 Task: Create a section Bug Bounty and in the section, add a milestone Continuous Integration and Continuous Deployment (CI/CD) Implementation in the project AgileFlow
Action: Mouse moved to (46, 431)
Screenshot: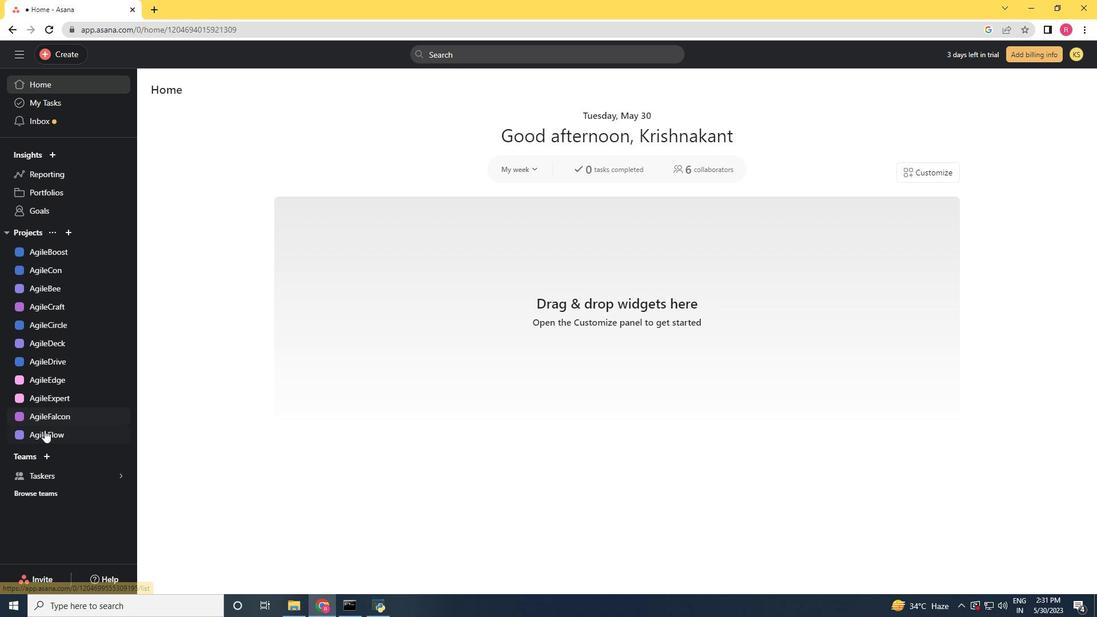 
Action: Mouse pressed left at (46, 431)
Screenshot: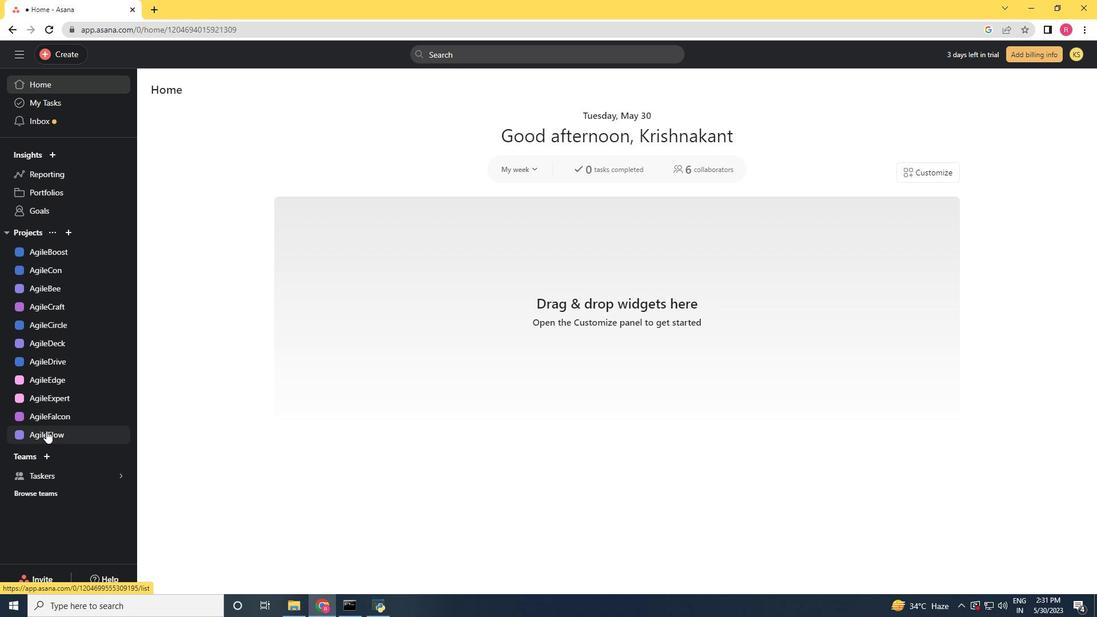 
Action: Mouse moved to (201, 381)
Screenshot: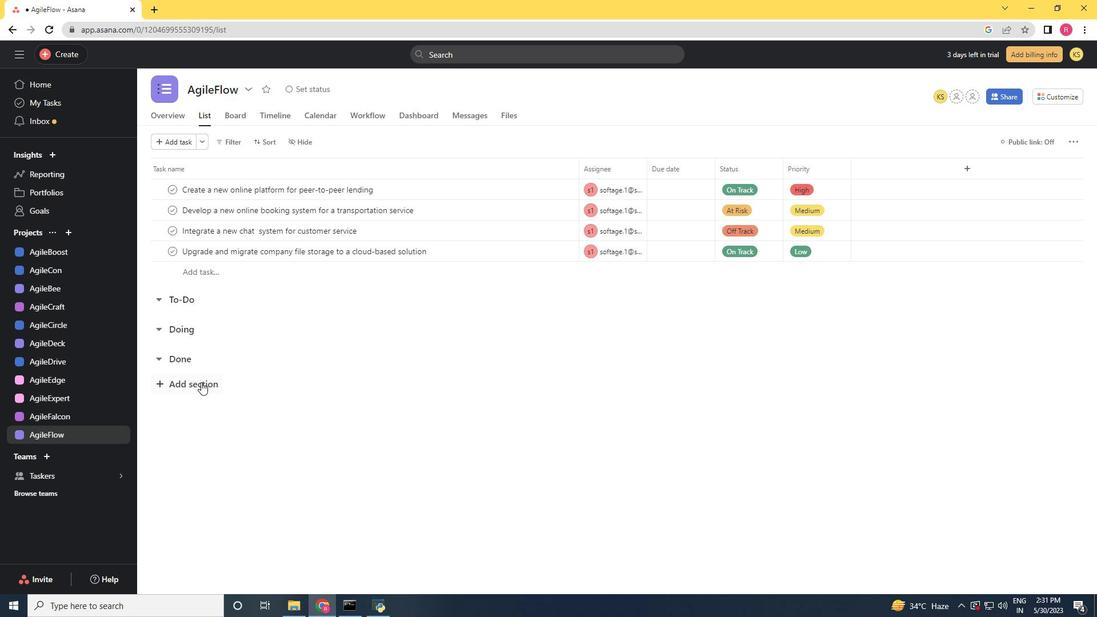 
Action: Mouse pressed left at (201, 381)
Screenshot: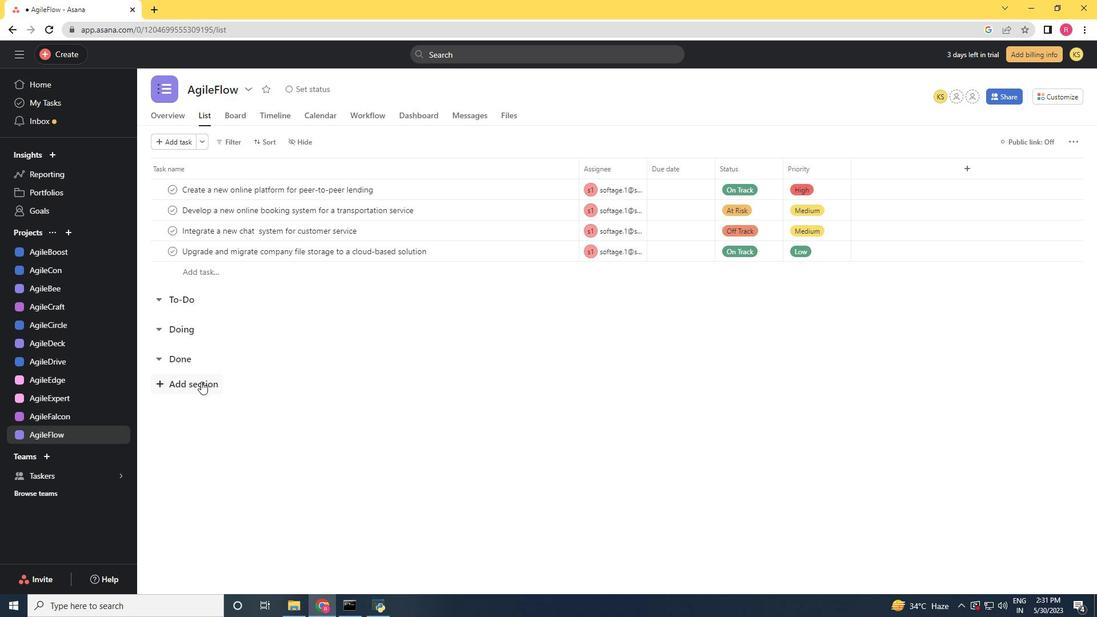 
Action: Key pressed <Key.shift>Bug<Key.space><Key.shift>Bounty<Key.space><Key.space><Key.enter><Key.shift><Key.shift><Key.shift><Key.shift>Continous<Key.space><Key.left><Key.left><Key.left><Key.left><Key.left><Key.left><Key.left><Key.right><Key.right><Key.right>u<Key.right><Key.right><Key.right><Key.right><Key.right><Key.right><Key.right><Key.shift>Inter<Key.backspace>graton<Key.space><Key.backspace><Key.backspace><Key.backspace>ion<Key.space>and<Key.space><Key.shift>Continous<Key.space><Key.shift>Development<Key.space><Key.left><Key.left><Key.left><Key.left><Key.left><Key.left><Key.left><Key.left><Key.left><Key.left><Key.left><Key.left><Key.left><Key.left><Key.left><Key.left><Key.left><Key.right>u<Key.right><Key.right><Key.right><Key.right><Key.right><Key.right><Key.right><Key.right><Key.right><Key.right><Key.right><Key.right><Key.right><Key.right><Key.right><Key.right><Key.right><Key.right><Key.right><Key.shift_r><Key.shift_r><Key.shift_r><Key.shift_r><Key.shift_r><Key.shift_r><Key.shift_r><Key.shift_r><Key.shift_r><Key.shift_r><Key.shift_r><Key.shift_r><Key.shift_r><Key.shift_r><Key.shift_r><Key.shift_r><Key.shift_r>(<Key.shift_r><Key.shift_r><Key.shift_r><Key.shift_r><Key.shift_r><Key.shift_r><Key.shift_r><Key.shift_r><Key.shift_r><Key.shift_r><Key.shift_r><Key.shift_r><Key.shift_r><Key.shift_r><Key.shift_r><Key.shift_r><Key.shift_r><Key.shift_r><Key.shift_r><Key.shift_r><Key.shift_r><Key.shift_r><Key.shift_r><Key.shift_r><Key.shift_r><Key.shift_r><Key.shift_r><Key.shift_r><Key.shift_r><Key.shift_r>CI/<Key.shift_r>CD<Key.shift_r><Key.shift_r><Key.shift_r><Key.shift_r><Key.shift_r>)<Key.space><Key.shift>Implementaion<Key.space><Key.backspace><Key.backspace><Key.backspace><Key.backspace><Key.backspace>ato<Key.backspace>ion<Key.space><Key.enter>
Screenshot: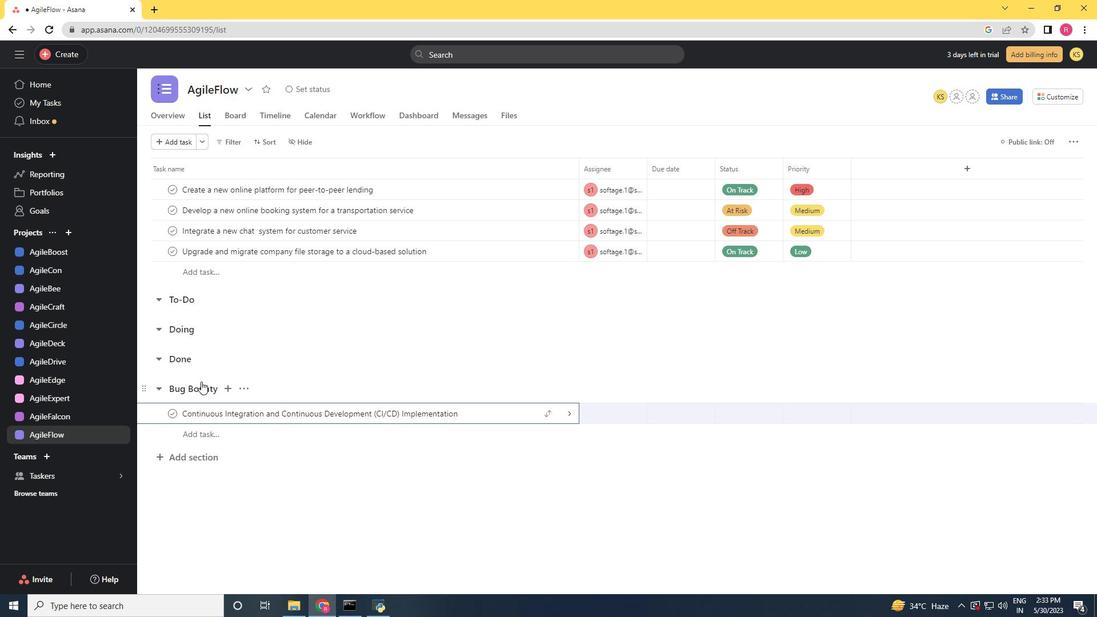 
Action: Mouse moved to (204, 478)
Screenshot: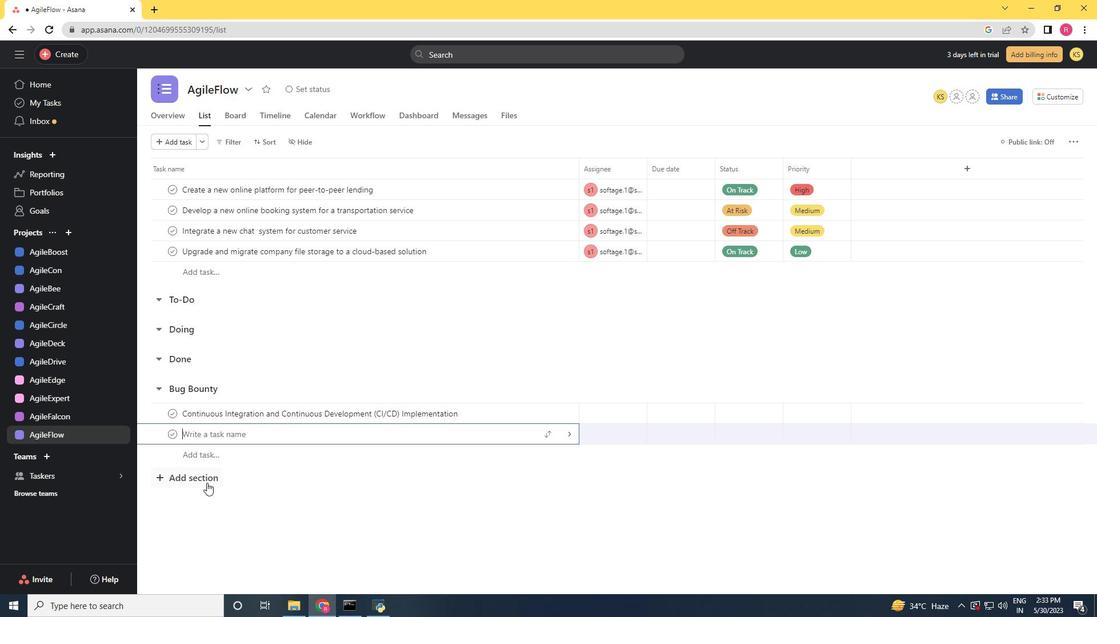 
Action: Mouse pressed left at (204, 478)
Screenshot: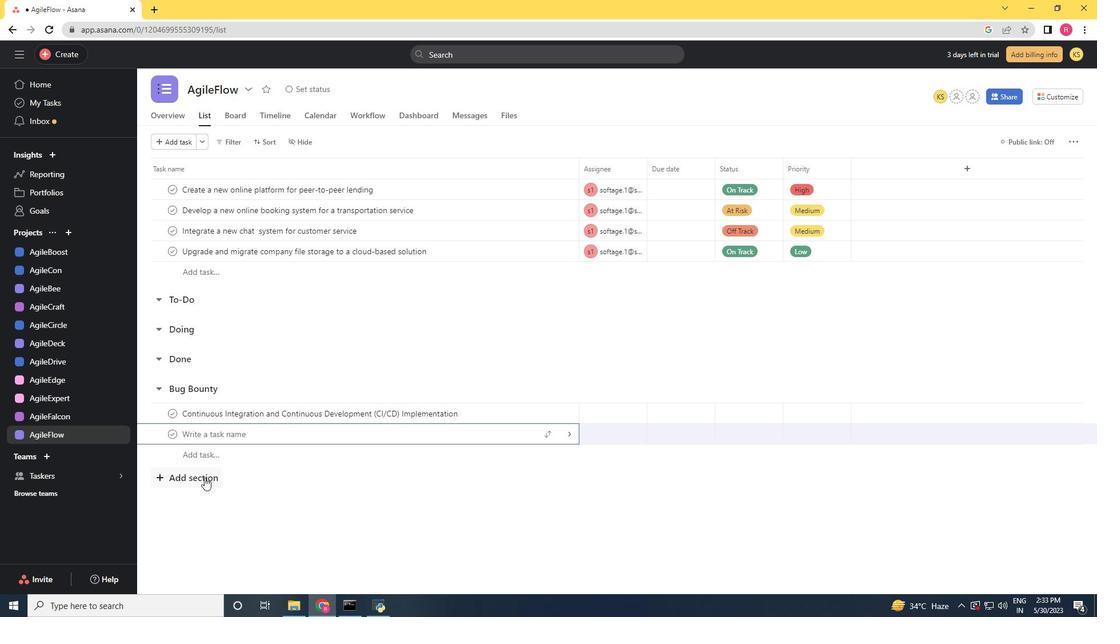 
Action: Mouse moved to (204, 477)
Screenshot: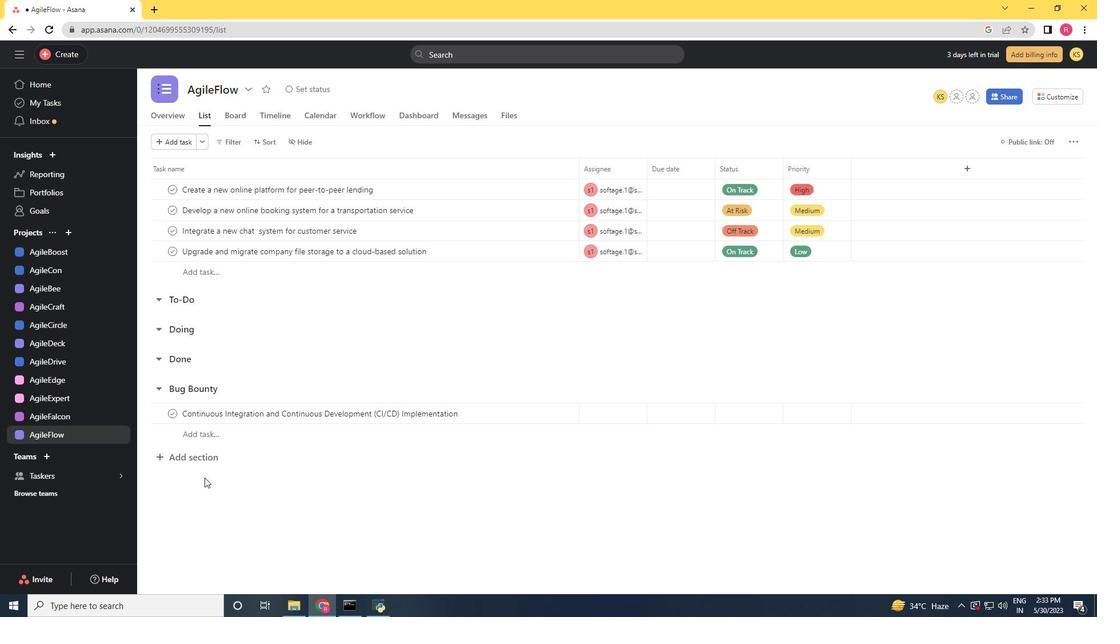 
